 Task: Create a calendar event titled 'Focused Work' for 7/7/2023, and include a description about avoiding interruptions.
Action: Mouse moved to (16, 59)
Screenshot: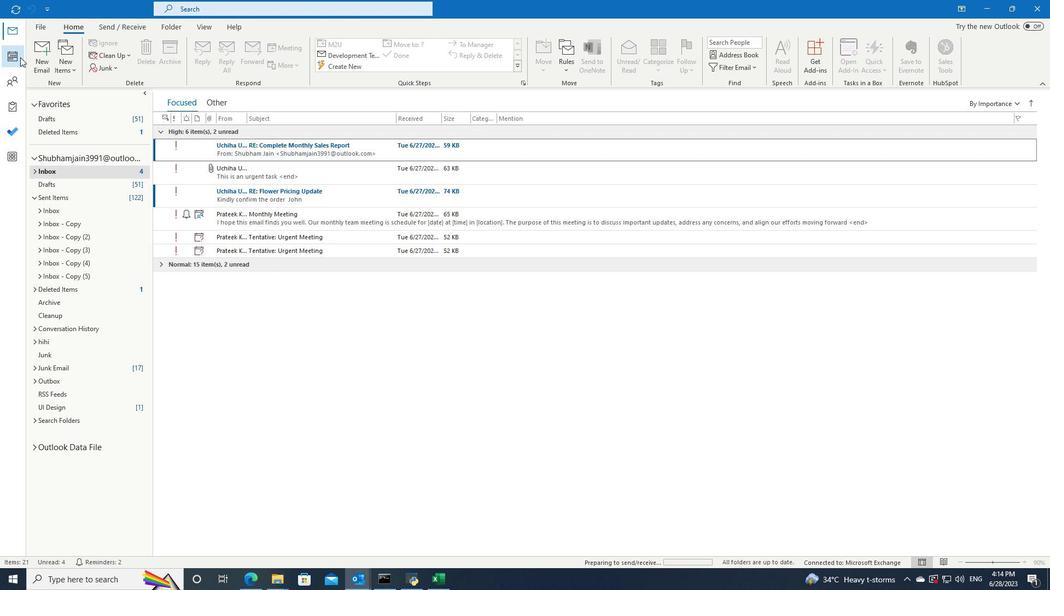 
Action: Mouse pressed left at (16, 59)
Screenshot: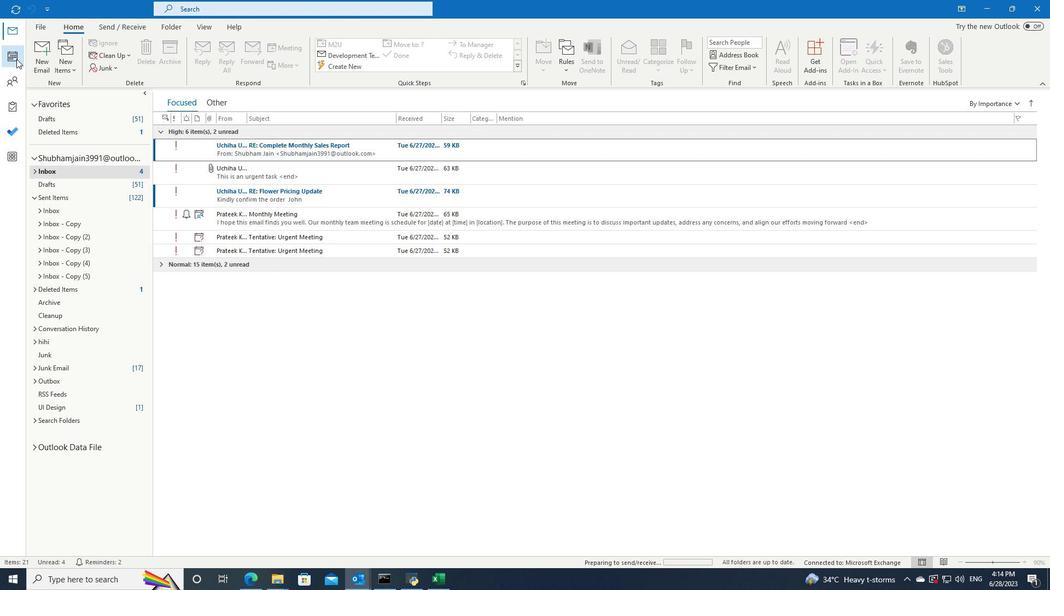 
Action: Mouse moved to (145, 103)
Screenshot: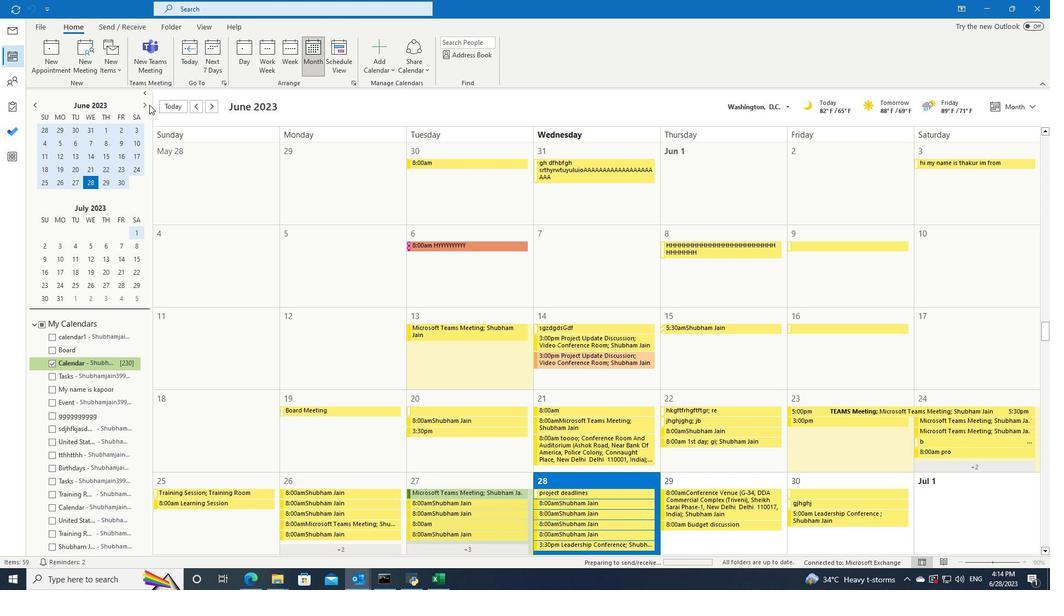 
Action: Mouse pressed left at (145, 103)
Screenshot: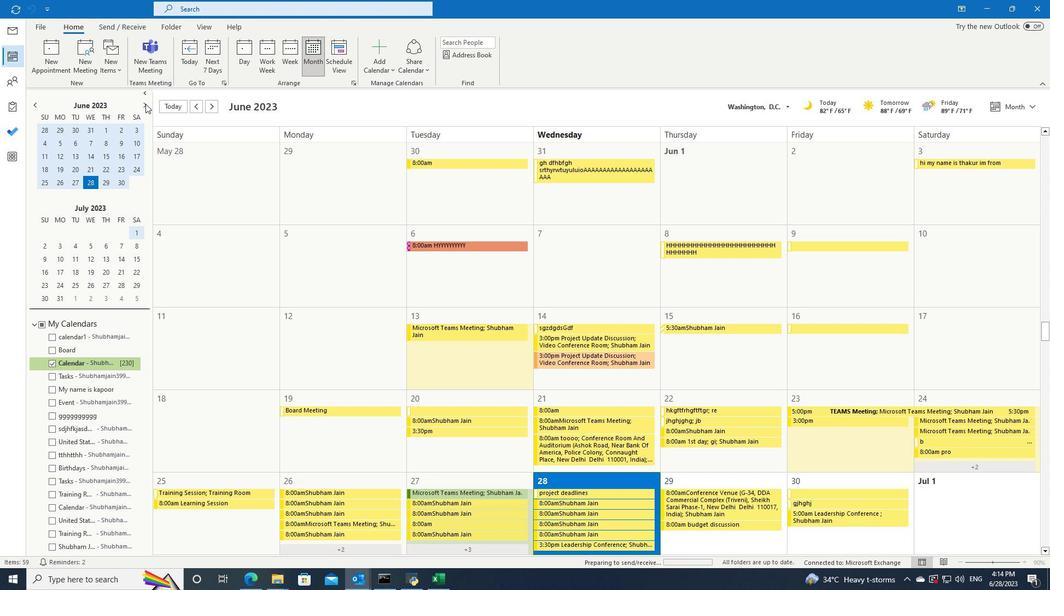 
Action: Mouse moved to (888, 258)
Screenshot: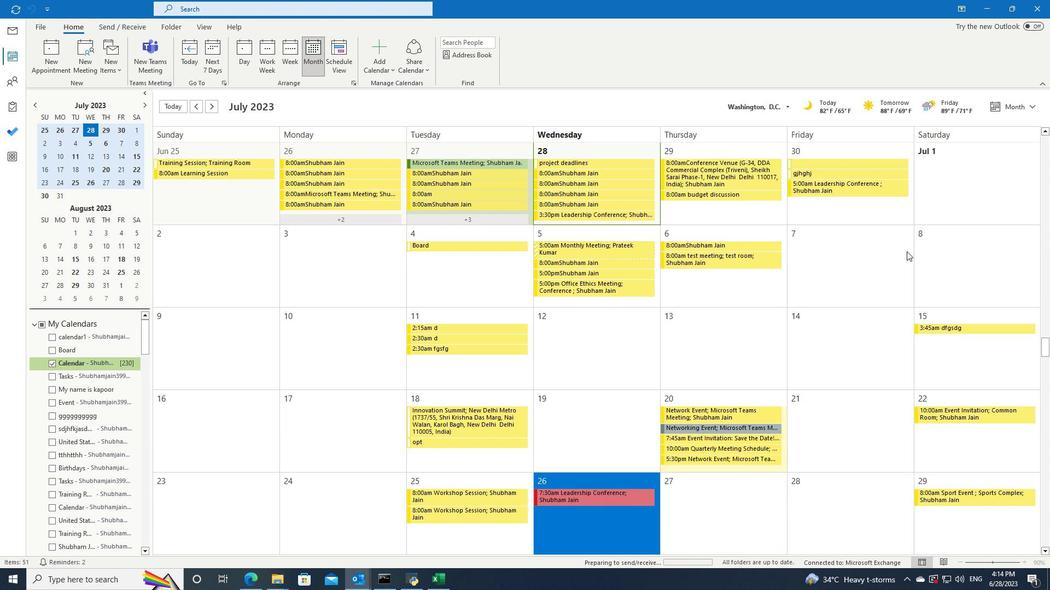 
Action: Mouse pressed left at (888, 258)
Screenshot: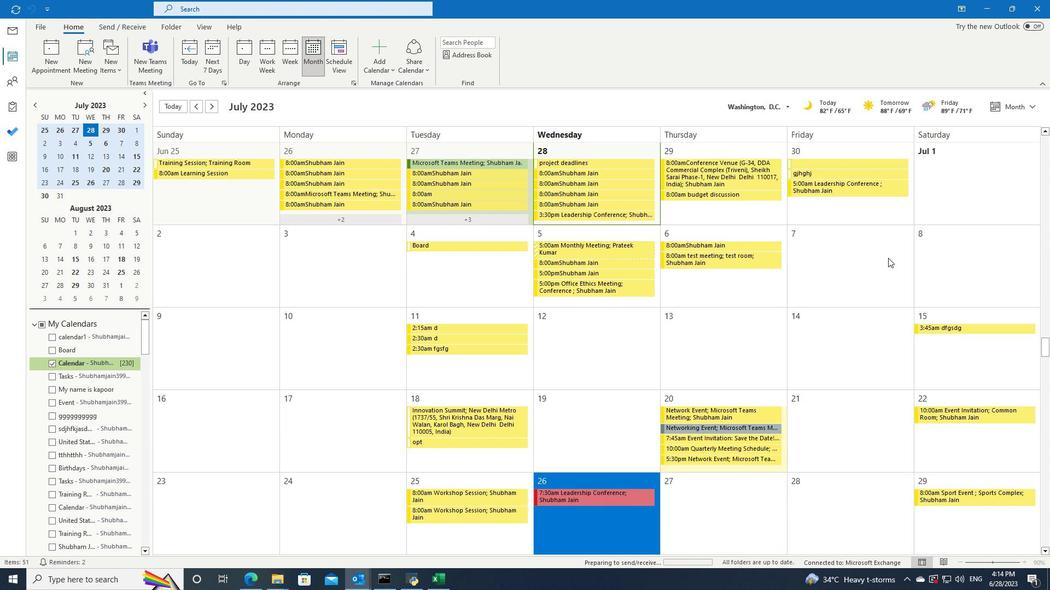 
Action: Mouse pressed left at (888, 258)
Screenshot: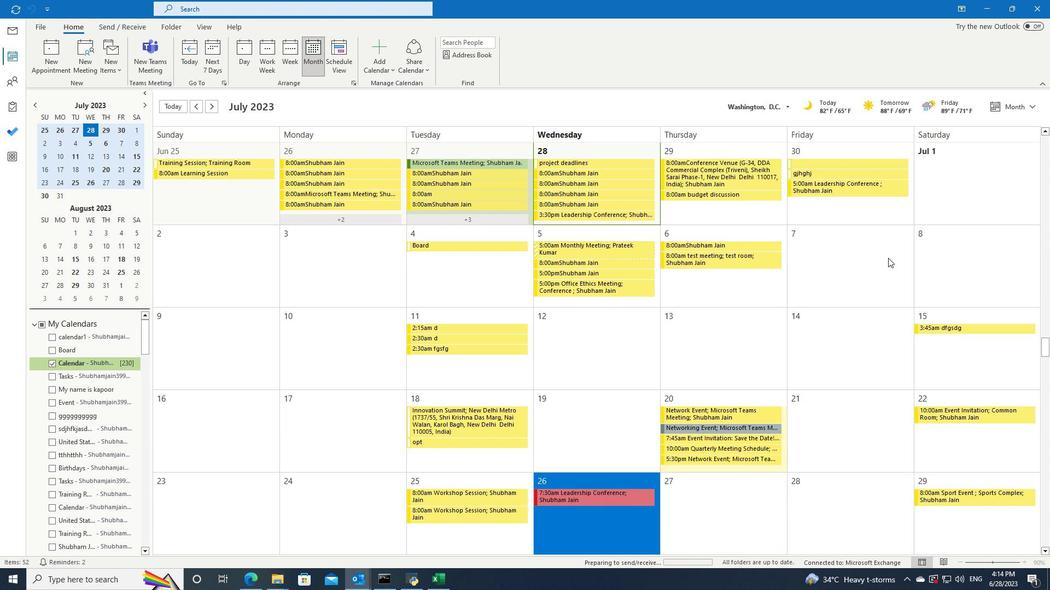 
Action: Key pressed <Key.shift>Focused<Key.space><Key.shift>Work
Screenshot: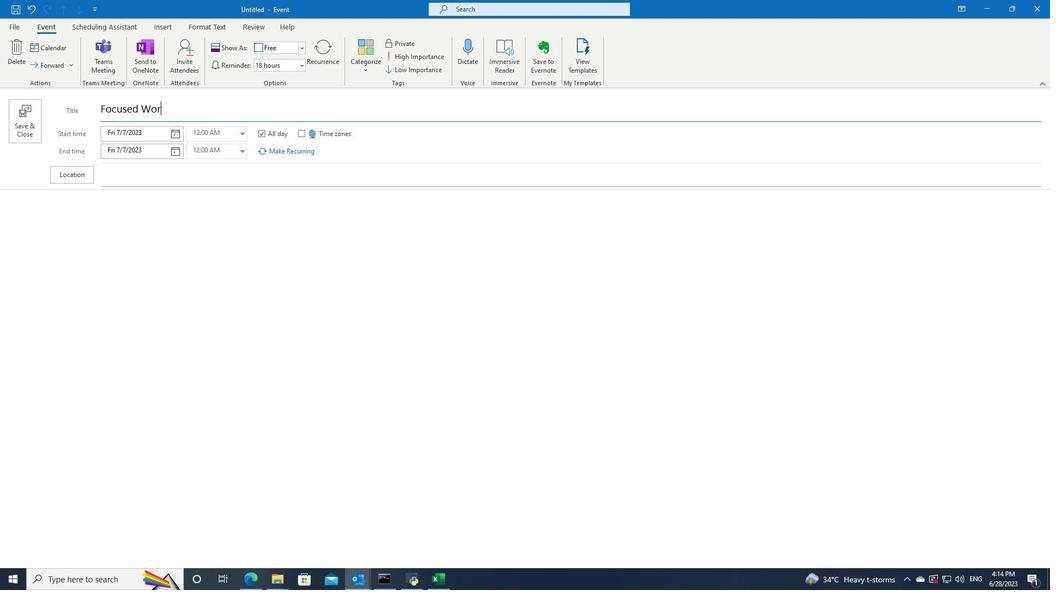 
Action: Mouse moved to (159, 215)
Screenshot: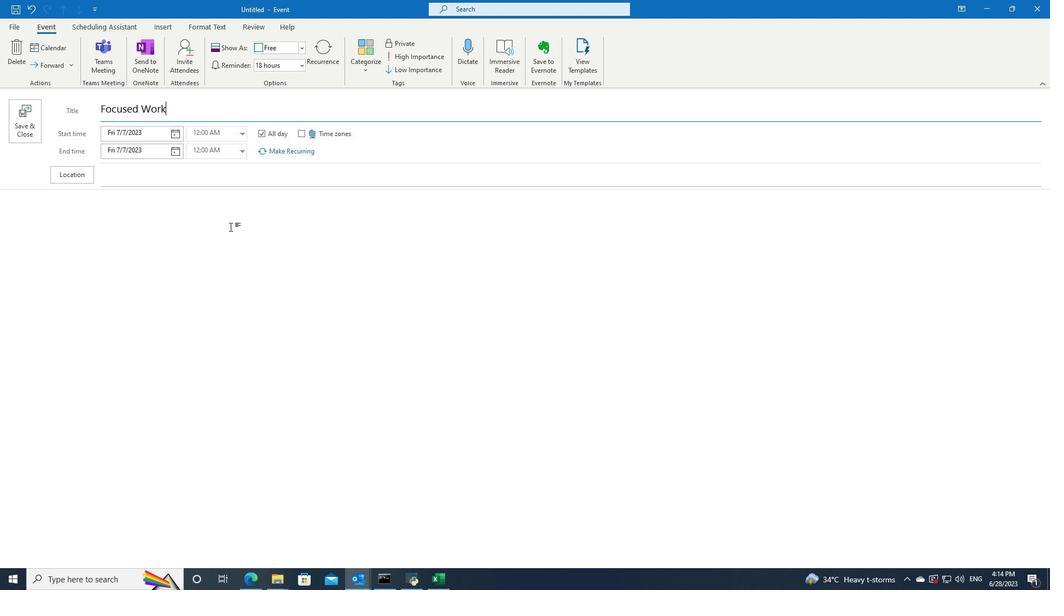 
Action: Mouse pressed left at (159, 215)
Screenshot: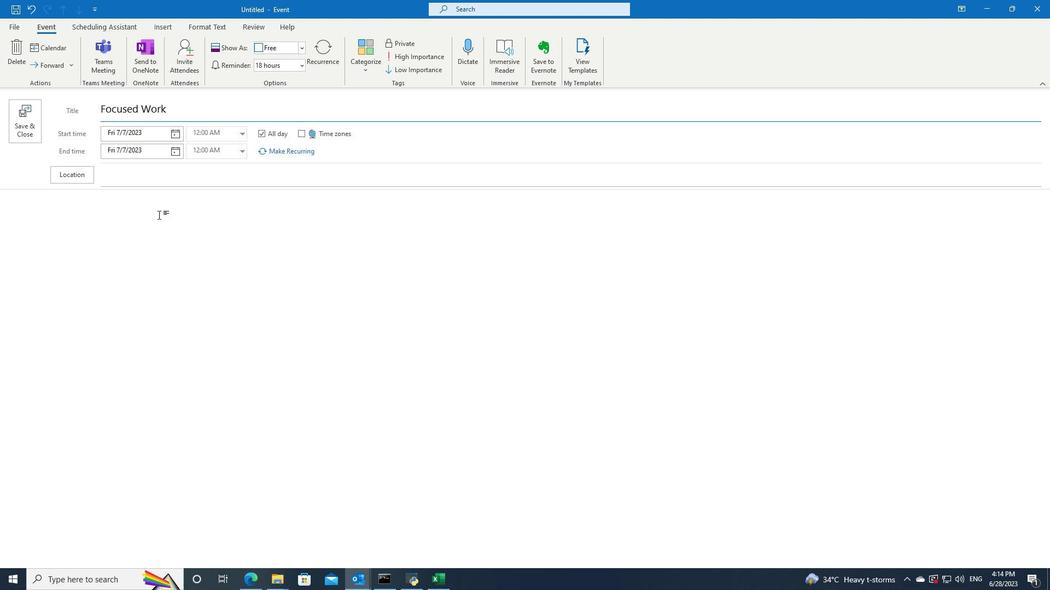 
Action: Key pressed <Key.shift><Key.shift>Use<Key.space>this<Key.space>time<Key.space>focused<Key.space>work<Key.space>and<Key.space>avoid<Key.space>interruptions.<Key.space><Key.shift>During<Key.space>this<Key.space>period,<Key.space>close<Key.space>unnecessary<Key.space>notifications<Key.space><Key.backspace>,<Key.space>and<Key.space>silence<Key.space>your<Key.space>phone<Key.space>to<Key.space>create<Key.space>a<Key.space>conducive<Key.space>environment<Key.space>to<Key.space>concentrate<Key.space>on<Key.space>importany<Key.backspace>t<Key.space>tasks<Key.space>and<Key.space>projects.
Screenshot: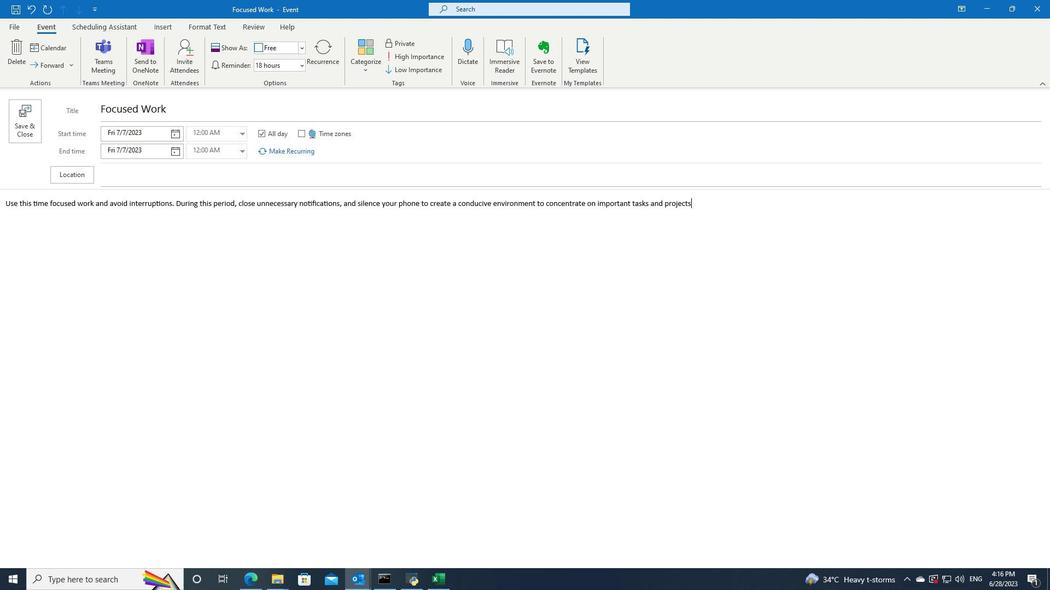 
Action: Mouse moved to (702, 204)
Screenshot: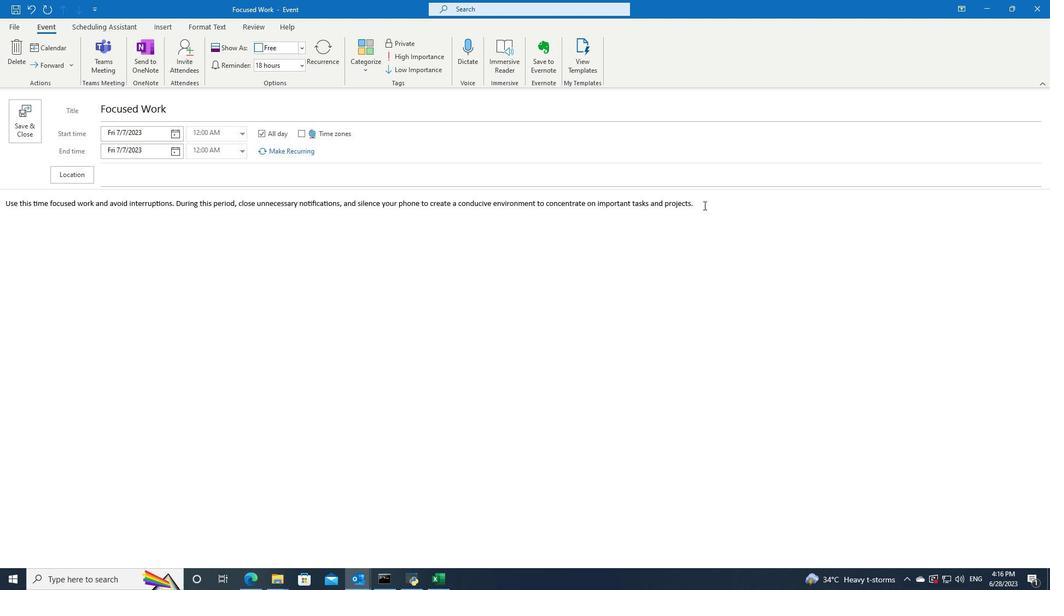 
Action: Mouse pressed left at (702, 204)
Screenshot: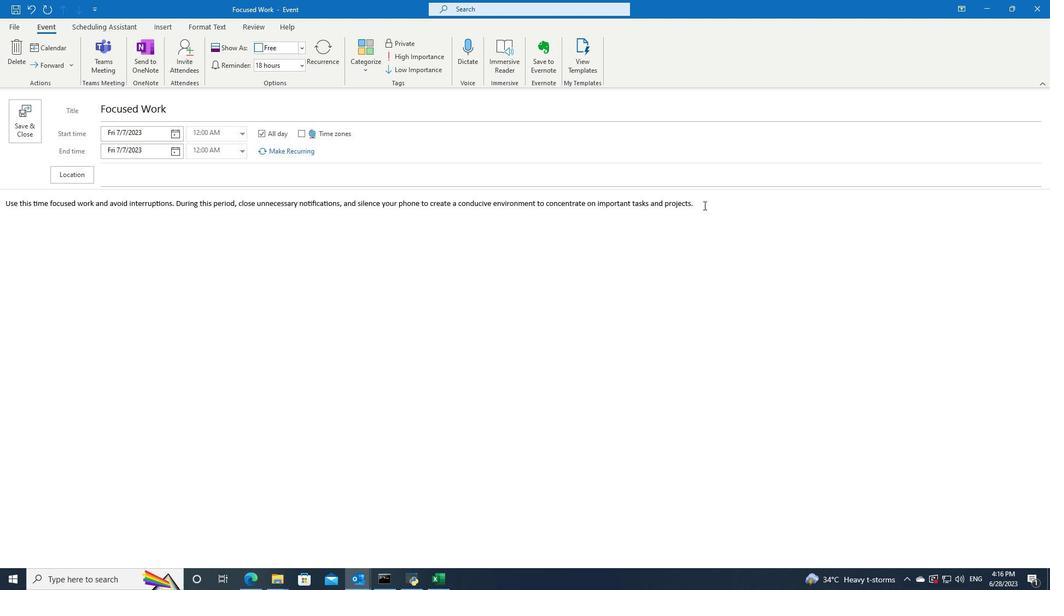 
Action: Mouse moved to (408, 43)
Screenshot: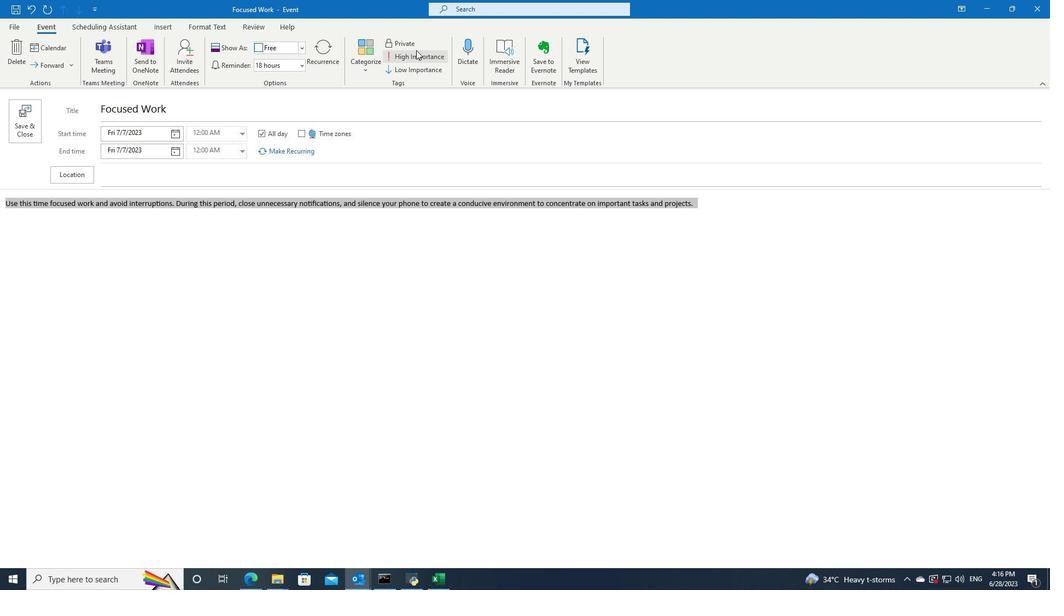 
Action: Mouse pressed left at (408, 43)
Screenshot: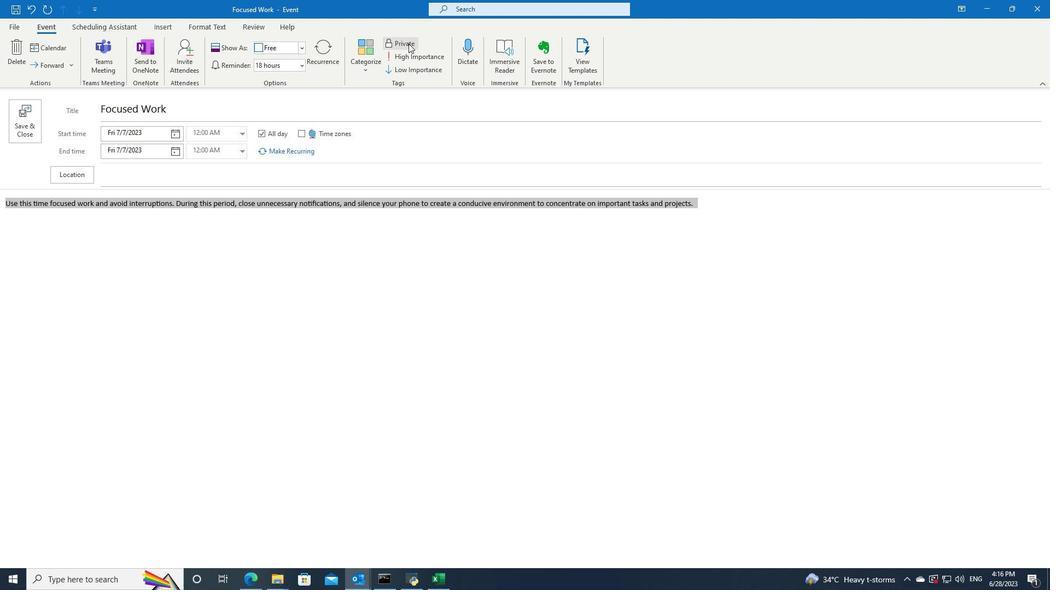 
Action: Mouse moved to (26, 132)
Screenshot: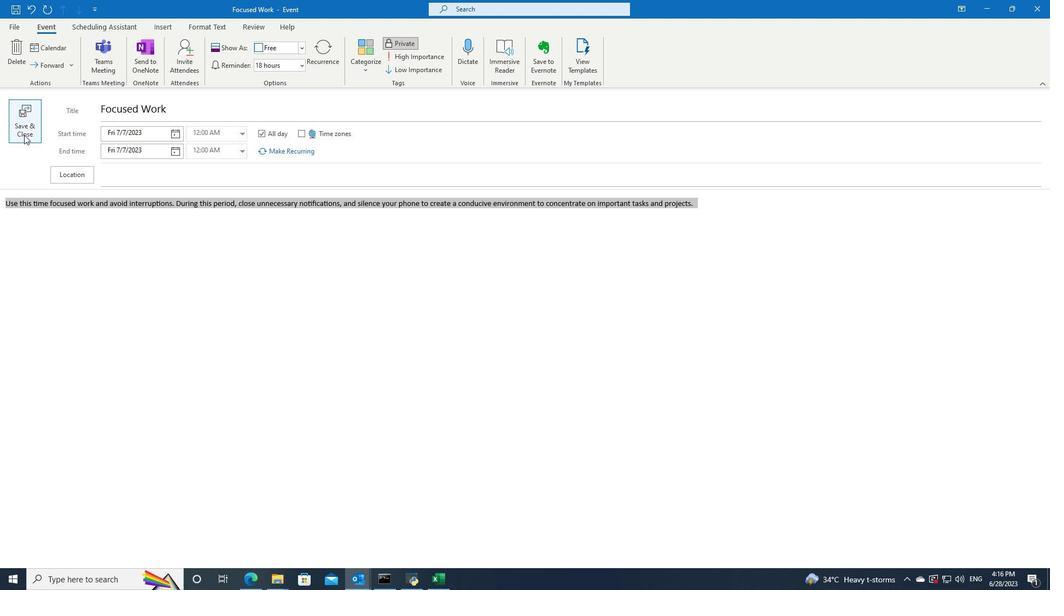 
Action: Mouse pressed left at (26, 132)
Screenshot: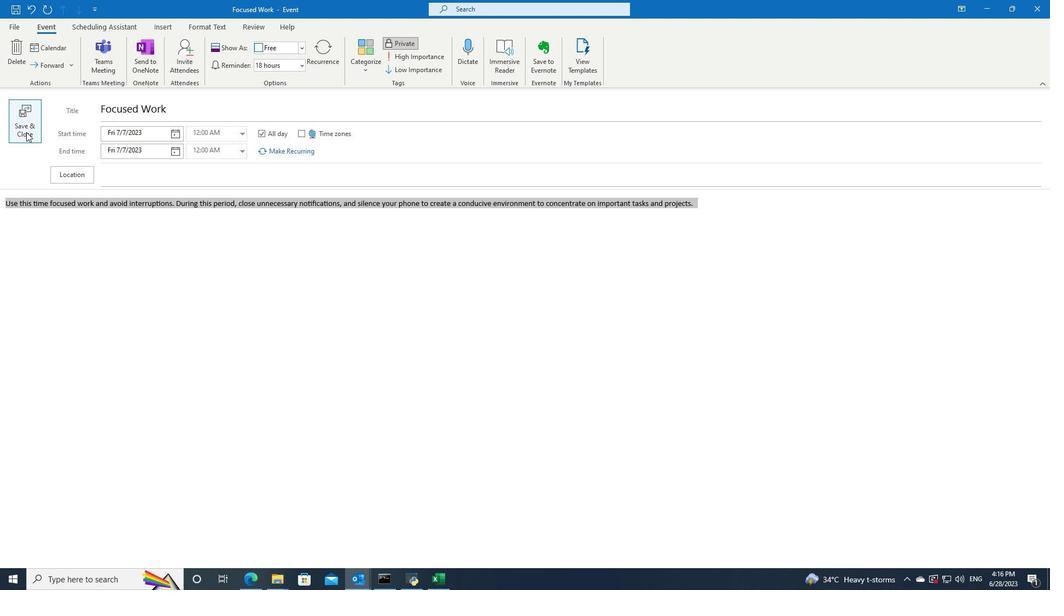 
Action: Mouse moved to (26, 131)
Screenshot: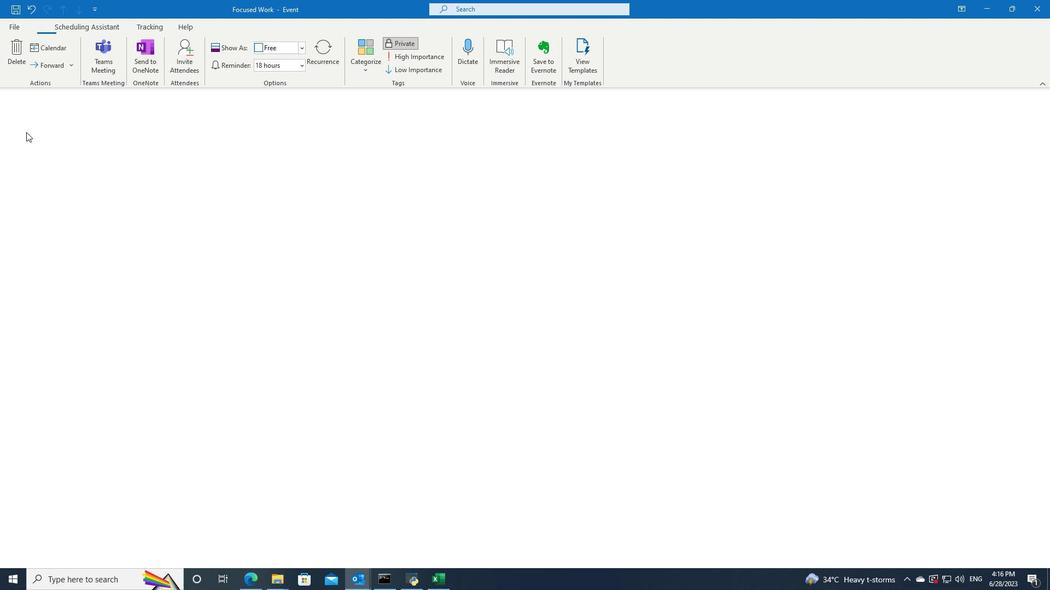 
